Task: Use the formula "ISNA" in spreadsheet "Project portfolio".
Action: Mouse moved to (247, 162)
Screenshot: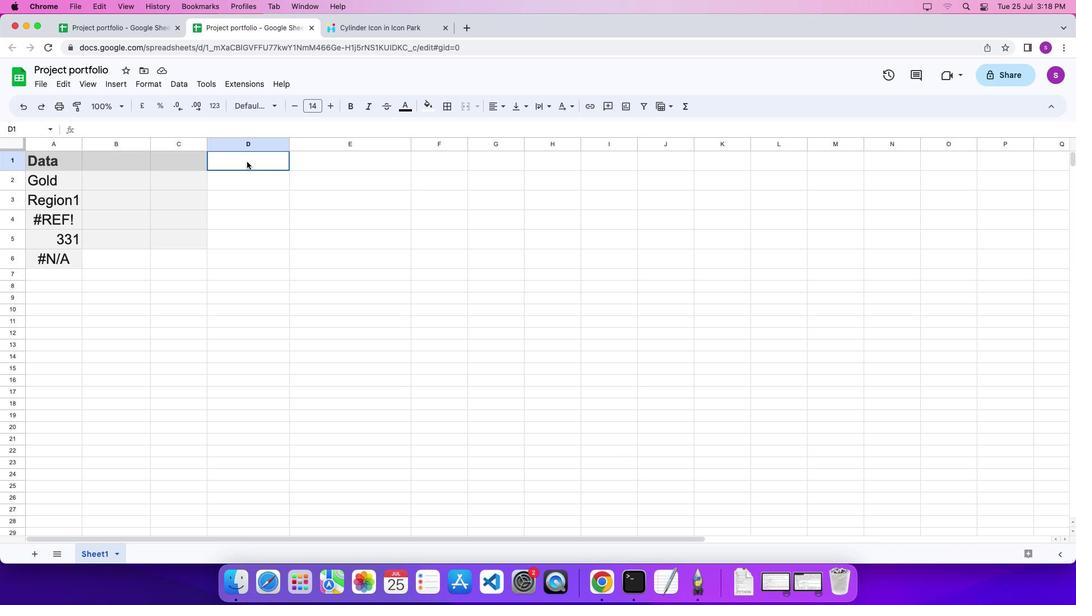 
Action: Mouse pressed left at (247, 162)
Screenshot: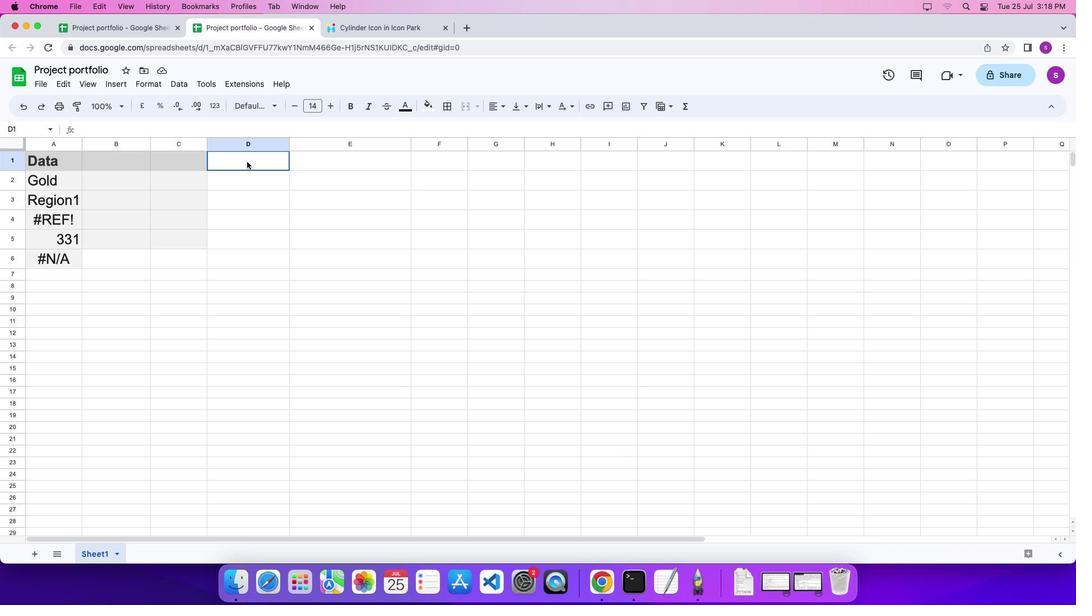 
Action: Mouse pressed left at (247, 162)
Screenshot: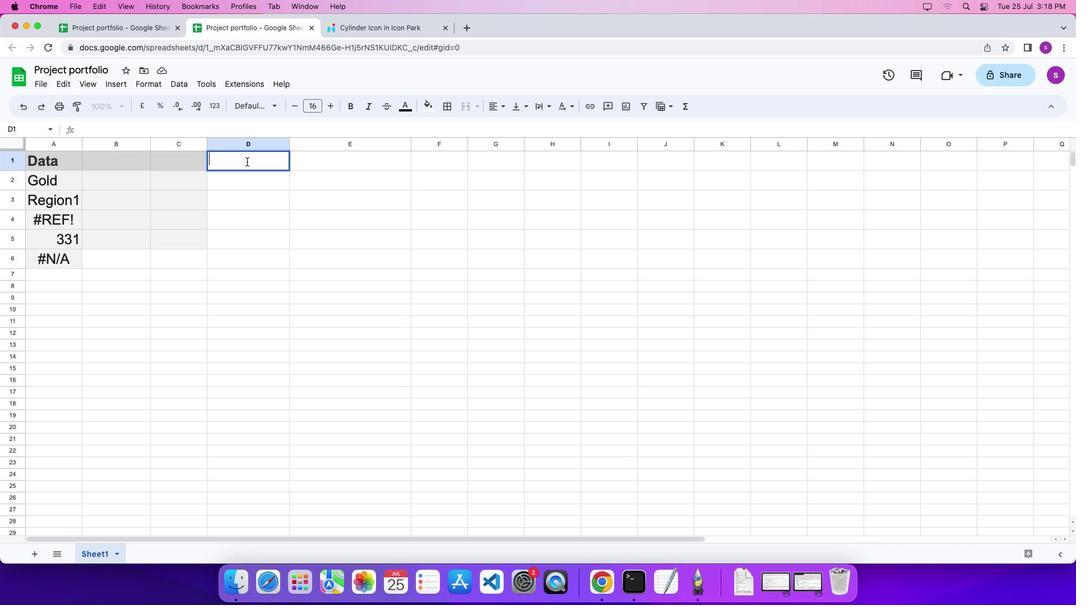 
Action: Key pressed '='
Screenshot: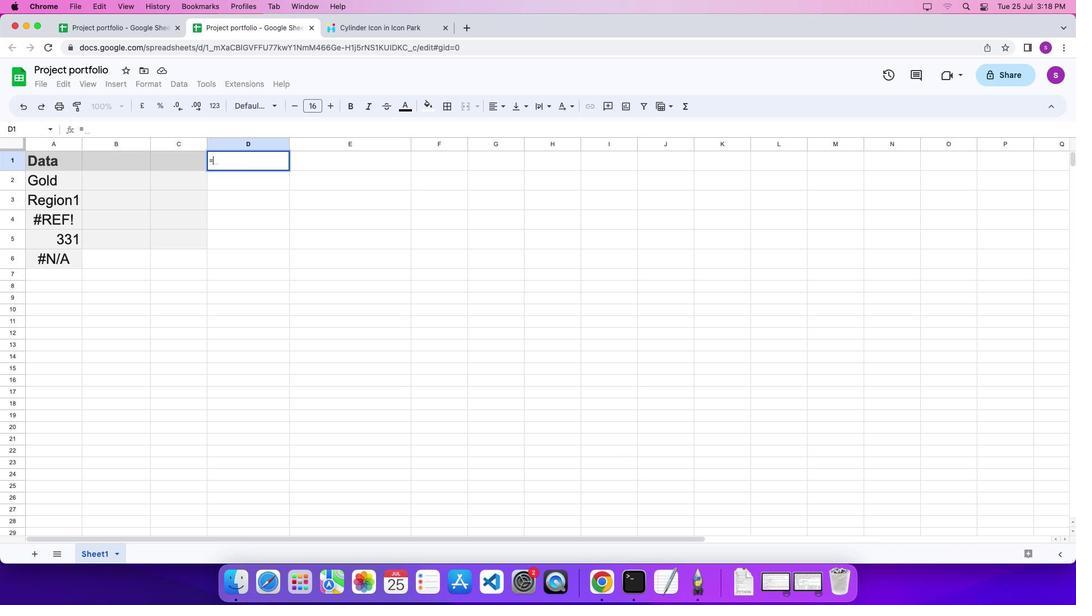 
Action: Mouse moved to (679, 104)
Screenshot: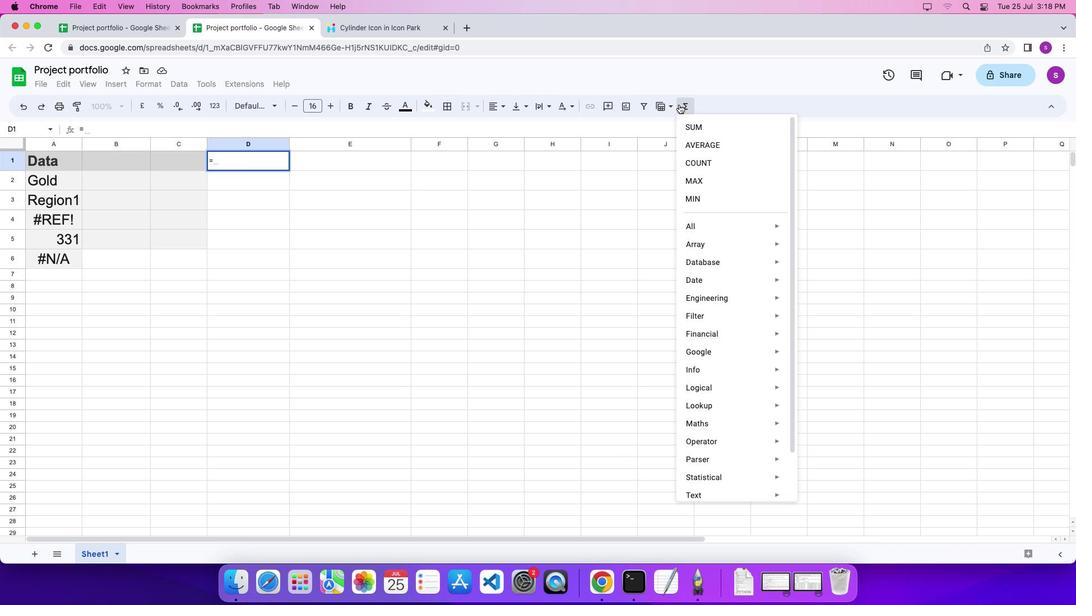 
Action: Mouse pressed left at (679, 104)
Screenshot: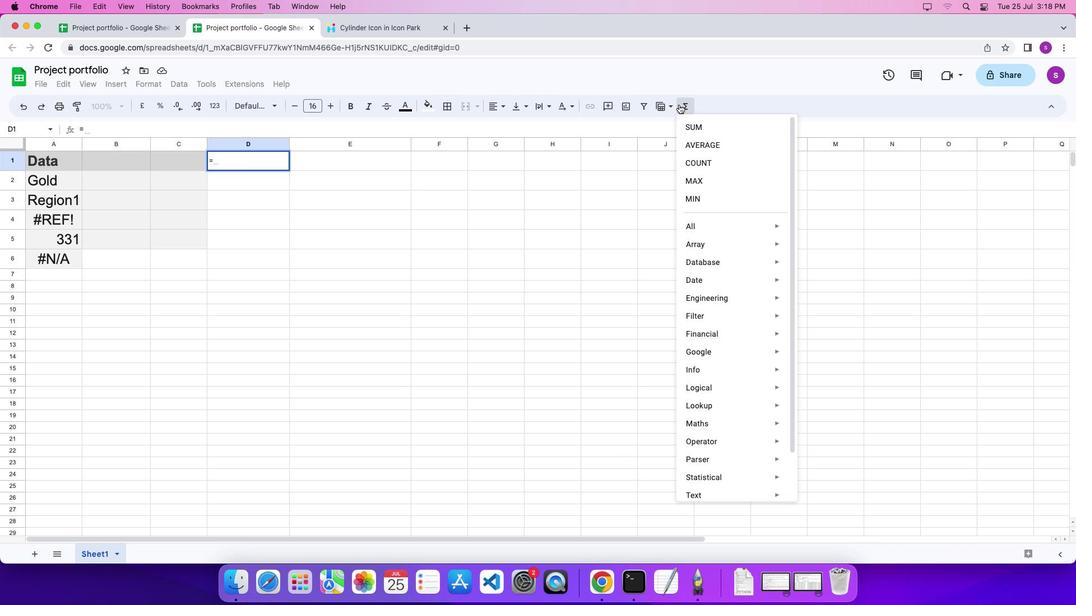 
Action: Mouse moved to (840, 529)
Screenshot: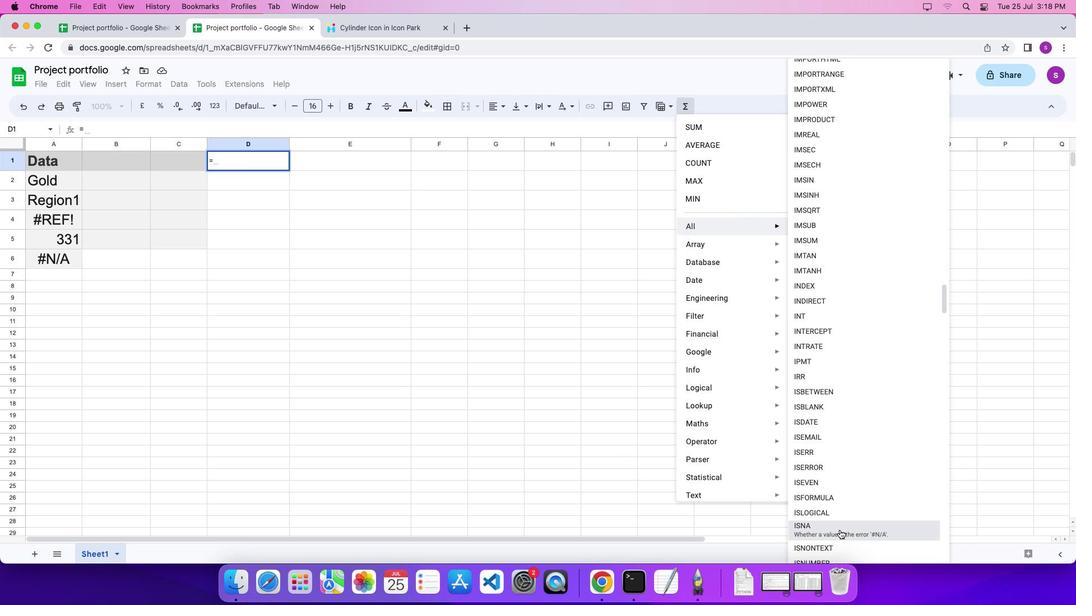 
Action: Mouse pressed left at (840, 529)
Screenshot: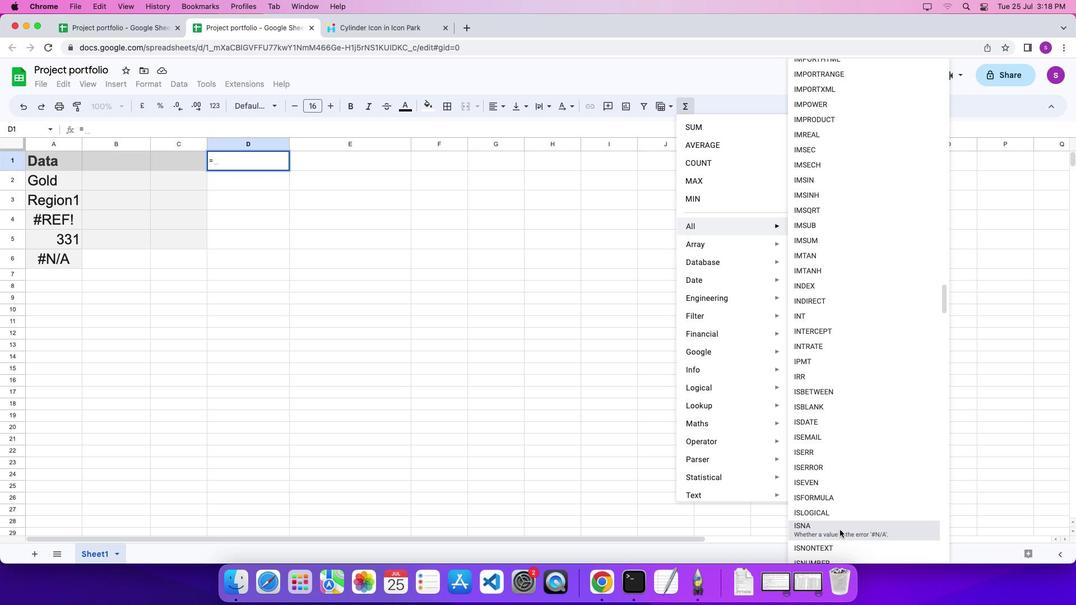 
Action: Mouse moved to (47, 214)
Screenshot: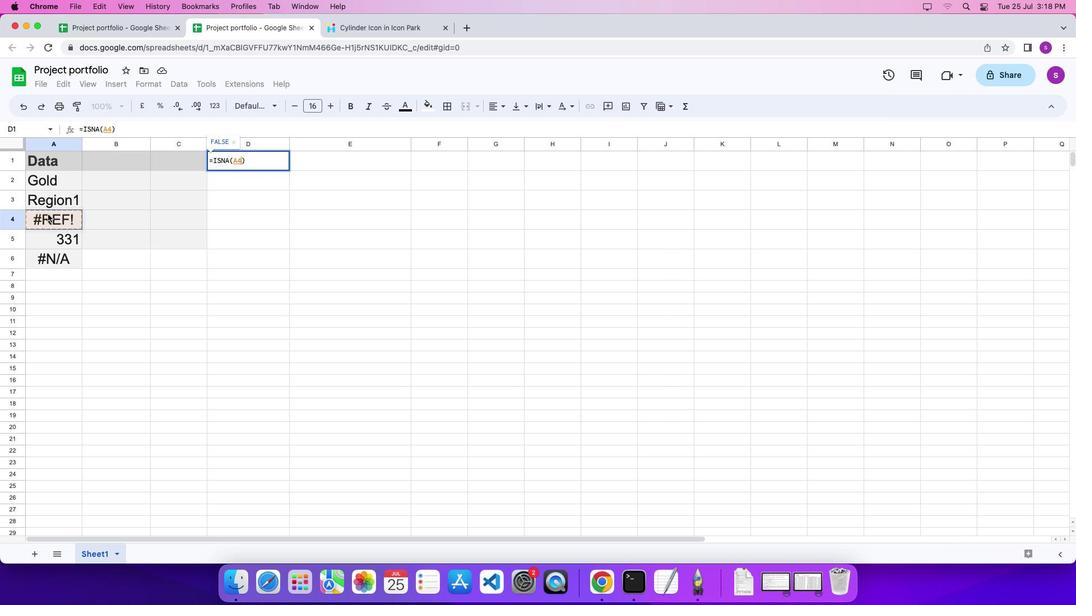 
Action: Mouse pressed left at (47, 214)
Screenshot: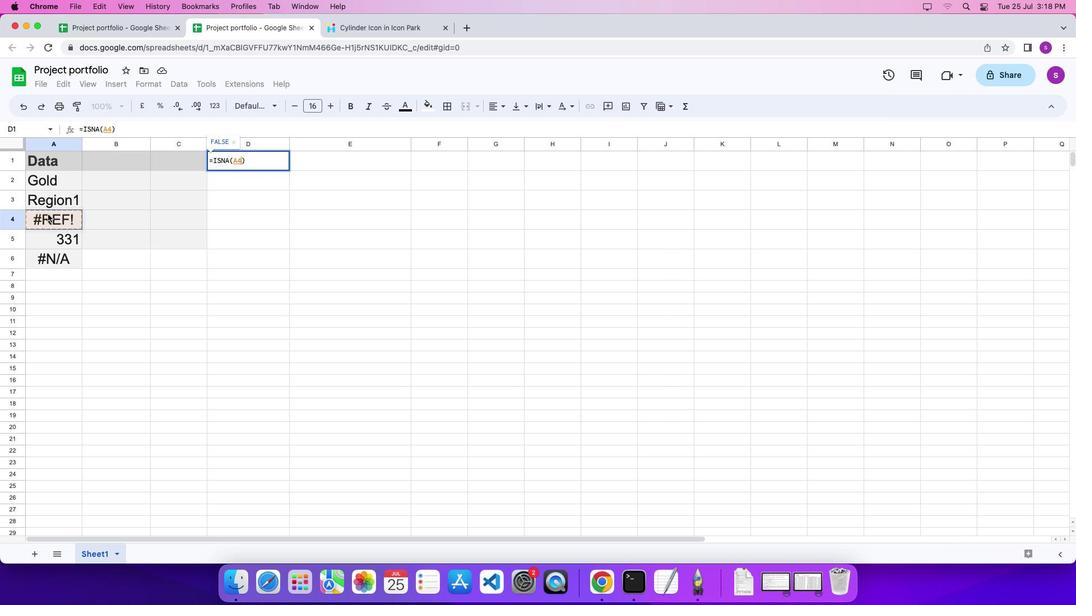 
Action: Key pressed '\x03'
Screenshot: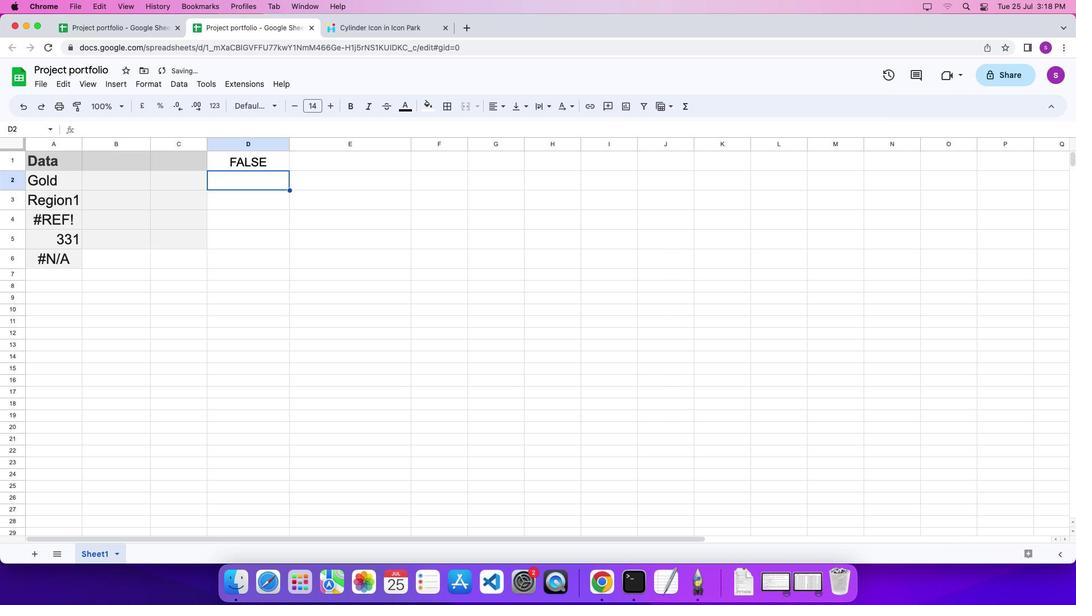
